 Task: Leave a comment on recent  post of JPMorgan Chase & Co.
Action: Mouse moved to (487, 61)
Screenshot: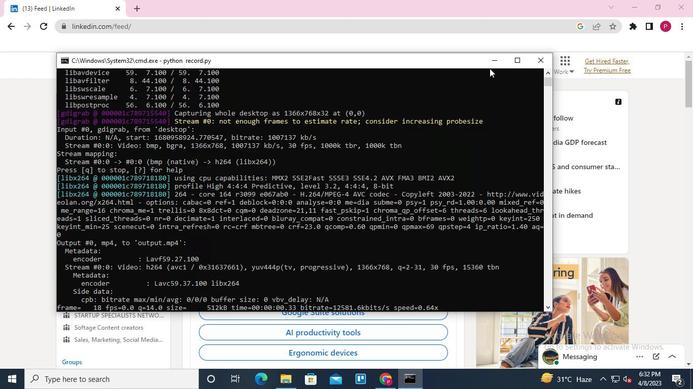 
Action: Mouse pressed left at (487, 61)
Screenshot: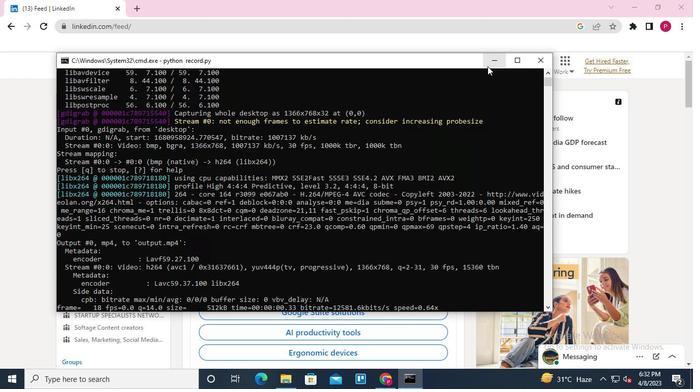 
Action: Mouse moved to (213, 92)
Screenshot: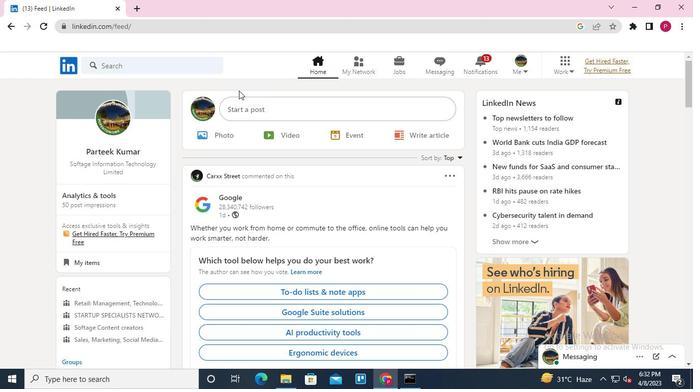 
Action: Mouse pressed left at (213, 92)
Screenshot: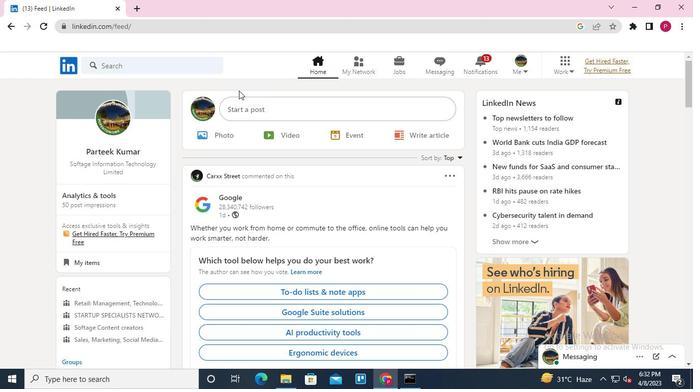 
Action: Mouse moved to (216, 66)
Screenshot: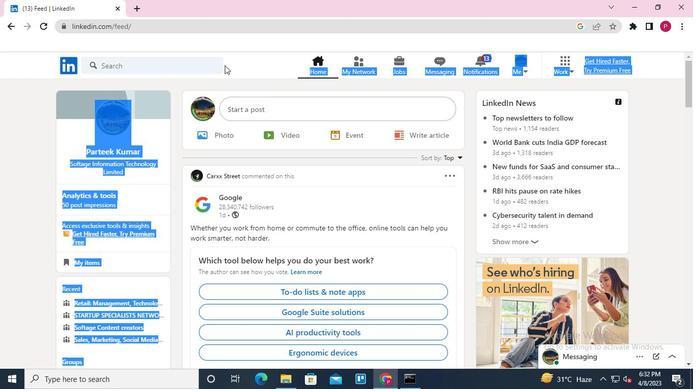 
Action: Mouse pressed left at (216, 66)
Screenshot: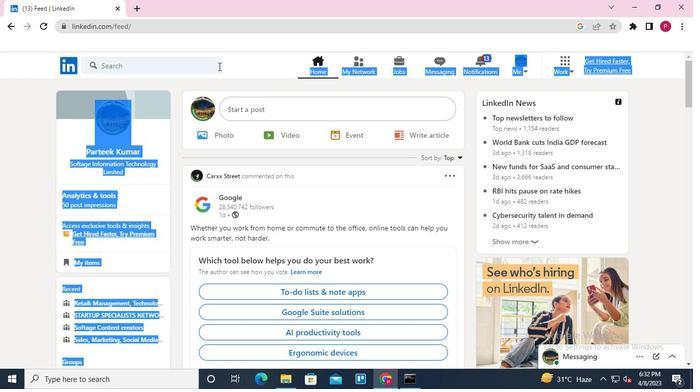 
Action: Mouse moved to (106, 112)
Screenshot: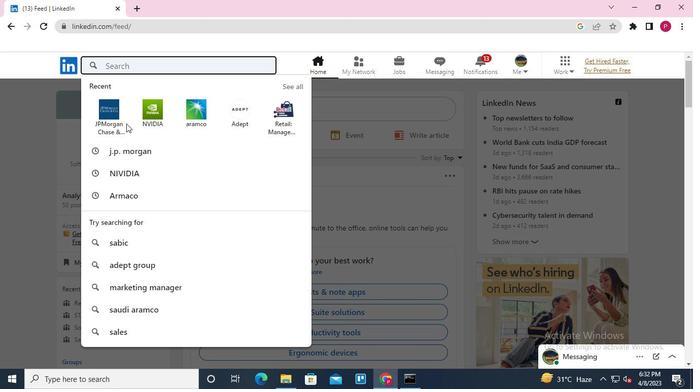 
Action: Mouse pressed left at (106, 112)
Screenshot: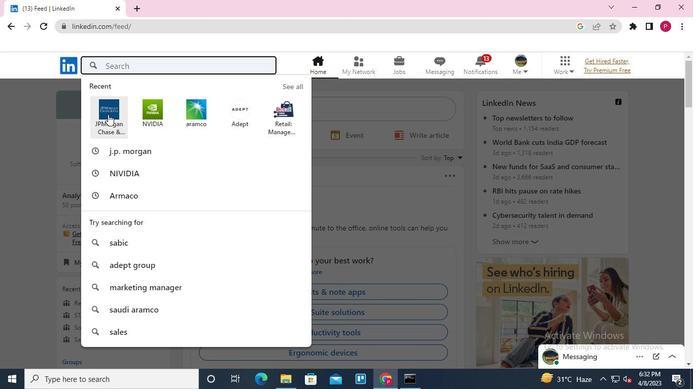 
Action: Mouse moved to (169, 118)
Screenshot: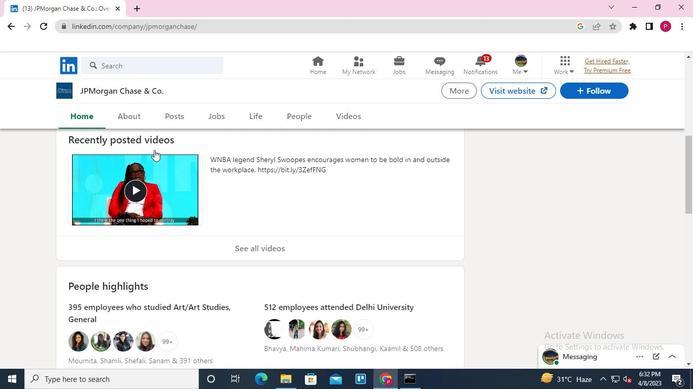 
Action: Mouse pressed left at (169, 118)
Screenshot: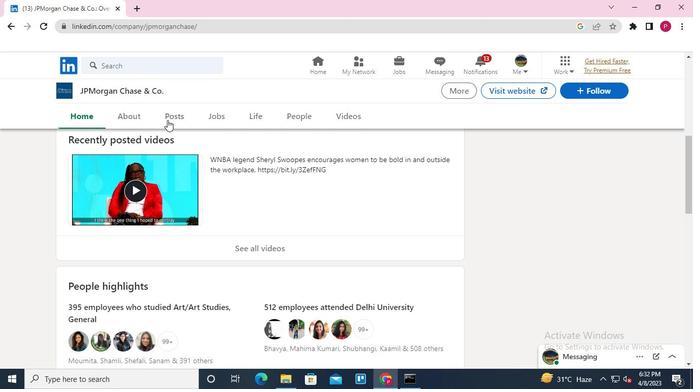 
Action: Mouse moved to (292, 253)
Screenshot: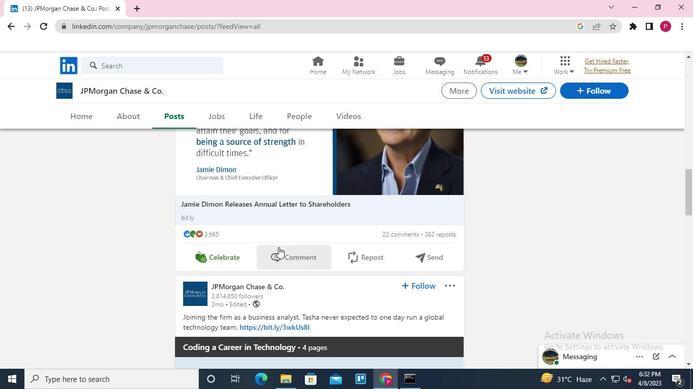 
Action: Mouse pressed left at (292, 253)
Screenshot: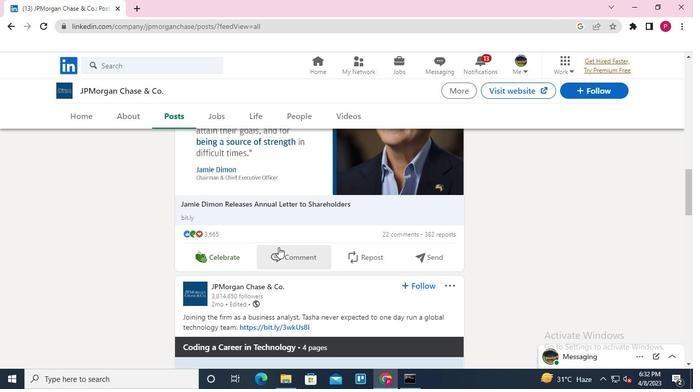 
Action: Mouse moved to (269, 285)
Screenshot: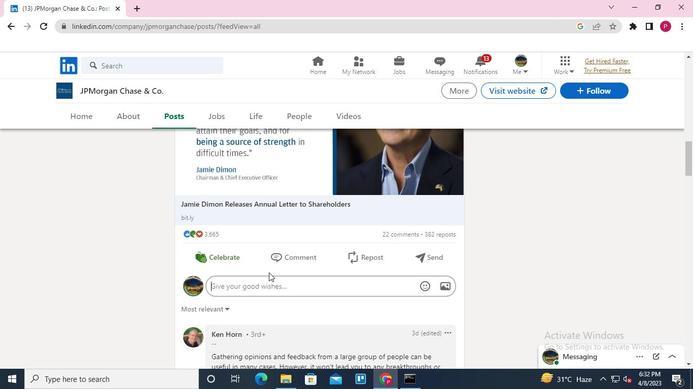 
Action: Mouse pressed left at (269, 285)
Screenshot: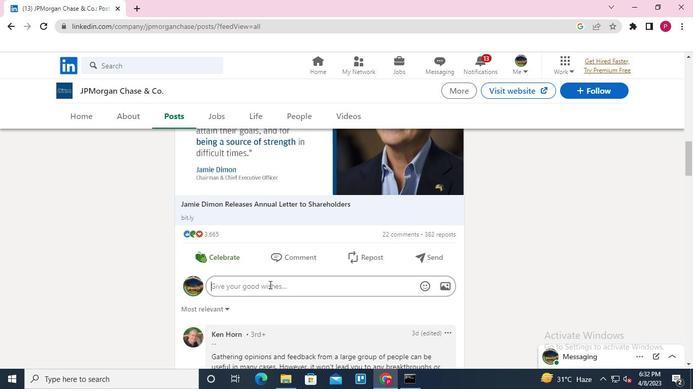 
Action: Keyboard Key.shift
Screenshot: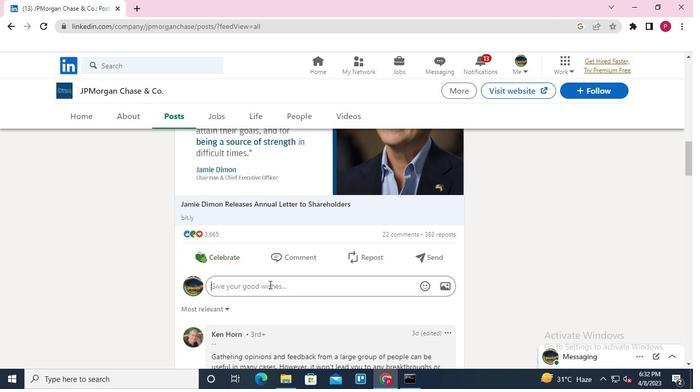 
Action: Keyboard G
Screenshot: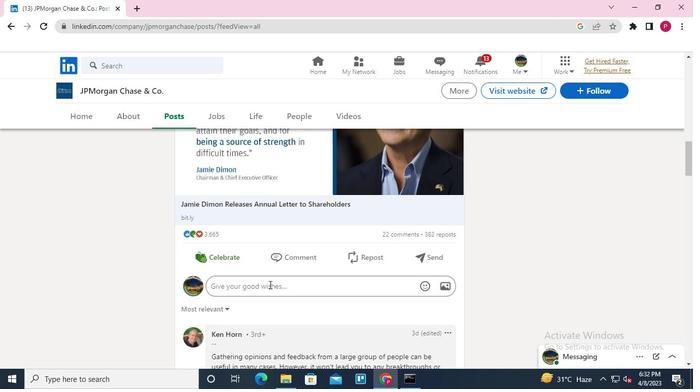 
Action: Keyboard o
Screenshot: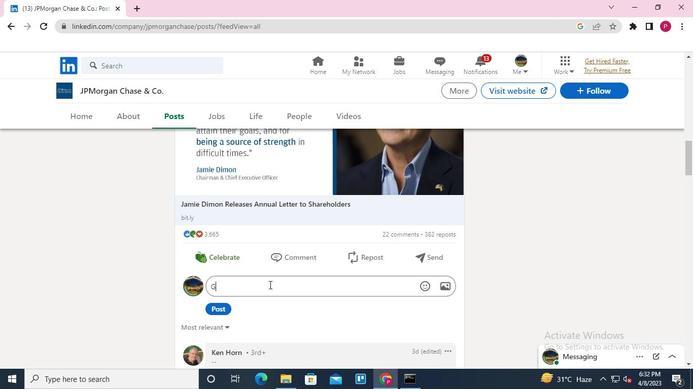 
Action: Keyboard o
Screenshot: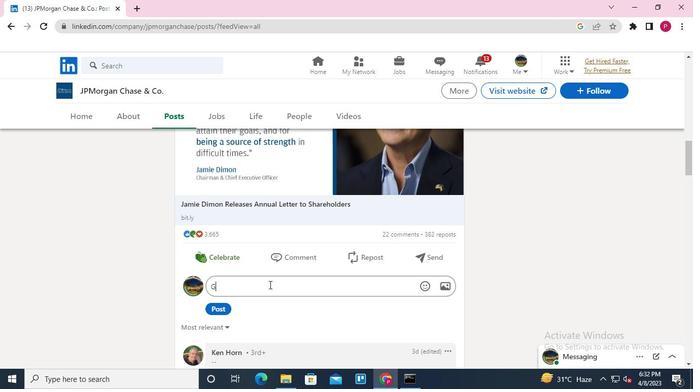
Action: Keyboard d
Screenshot: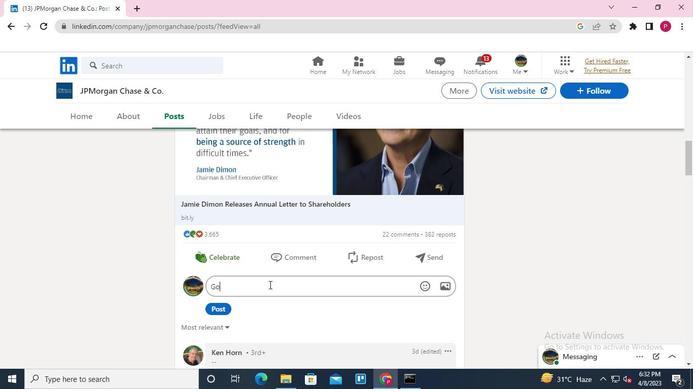 
Action: Keyboard Key.space
Screenshot: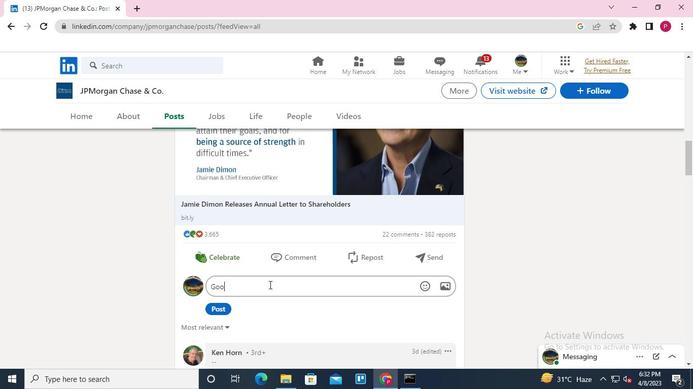 
Action: Keyboard l
Screenshot: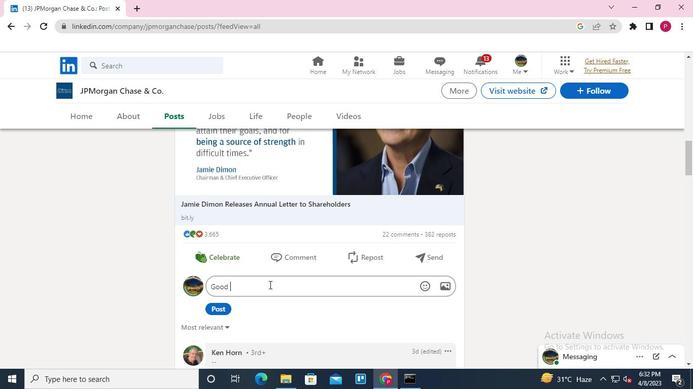 
Action: Keyboard e
Screenshot: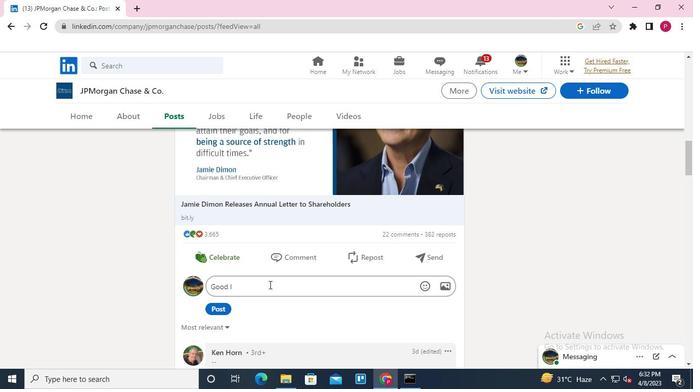 
Action: Keyboard e
Screenshot: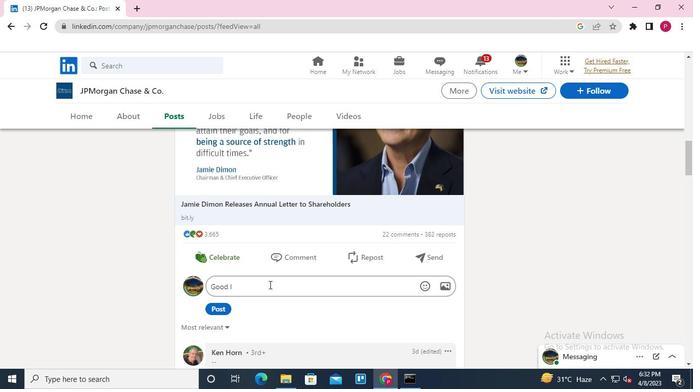 
Action: Keyboard p
Screenshot: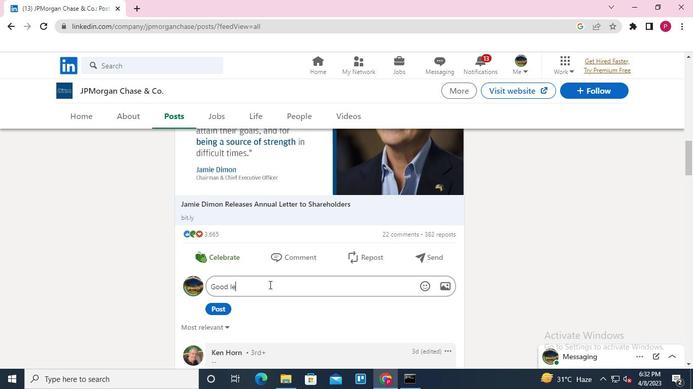 
Action: Keyboard Key.space
Screenshot: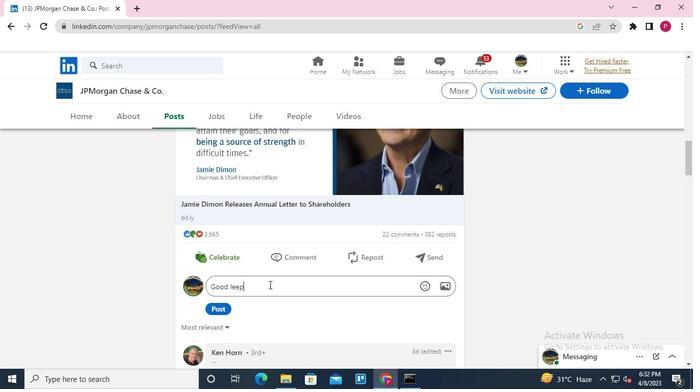 
Action: Keyboard Key.backspace
Screenshot: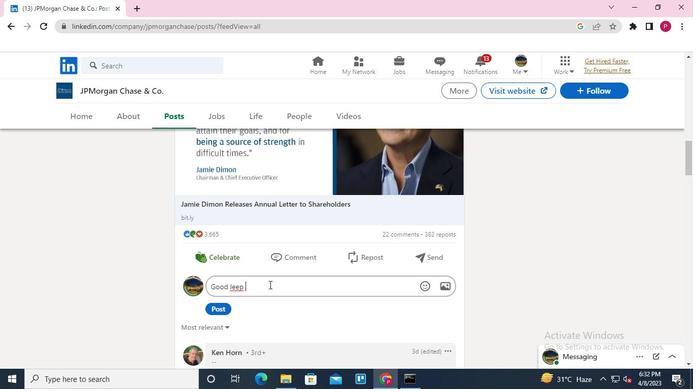 
Action: Keyboard Key.backspace
Screenshot: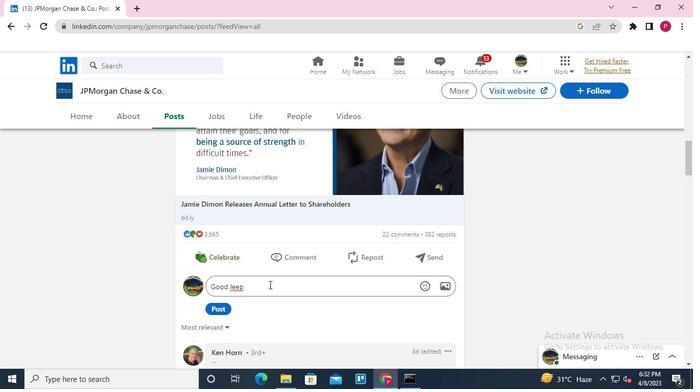 
Action: Keyboard Key.backspace
Screenshot: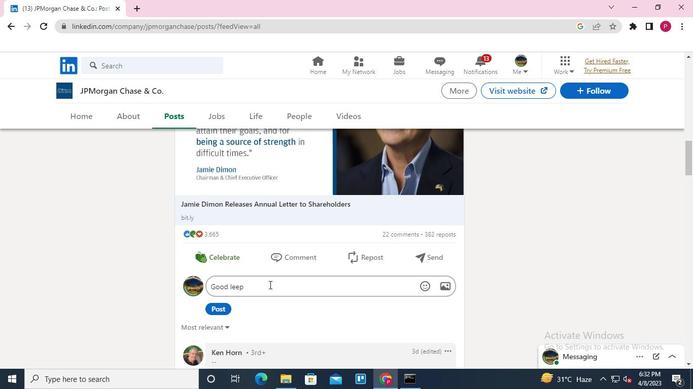 
Action: Keyboard Key.backspace
Screenshot: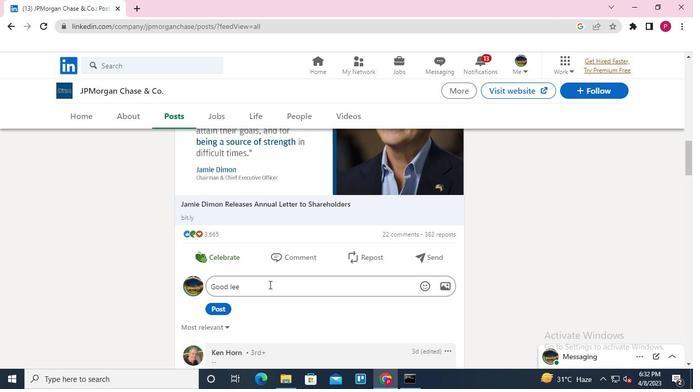 
Action: Keyboard Key.backspace
Screenshot: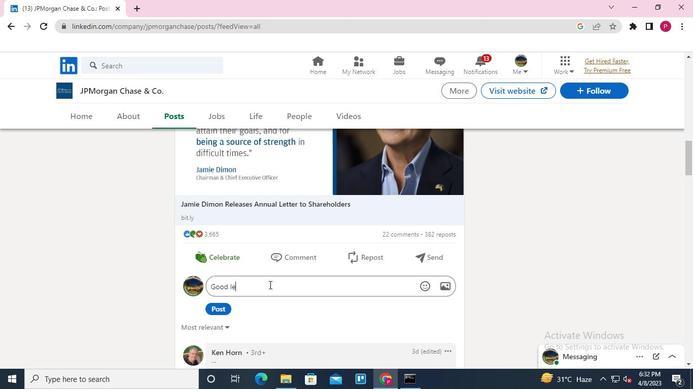 
Action: Keyboard k
Screenshot: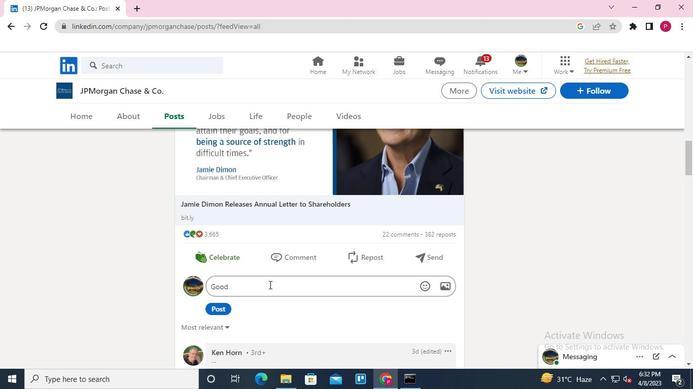 
Action: Keyboard e
Screenshot: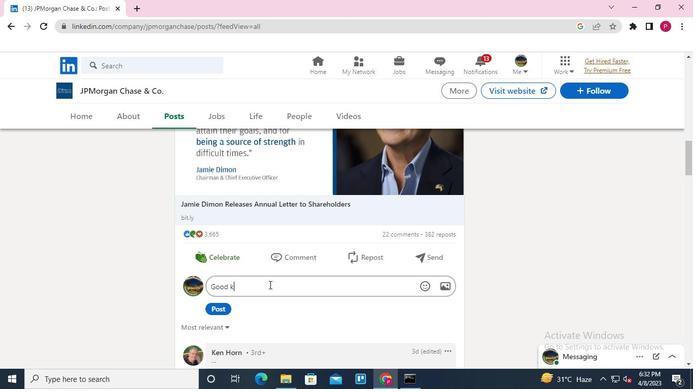 
Action: Keyboard e
Screenshot: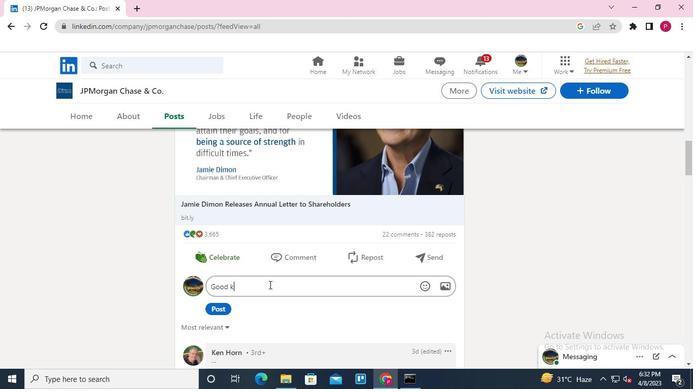 
Action: Keyboard p
Screenshot: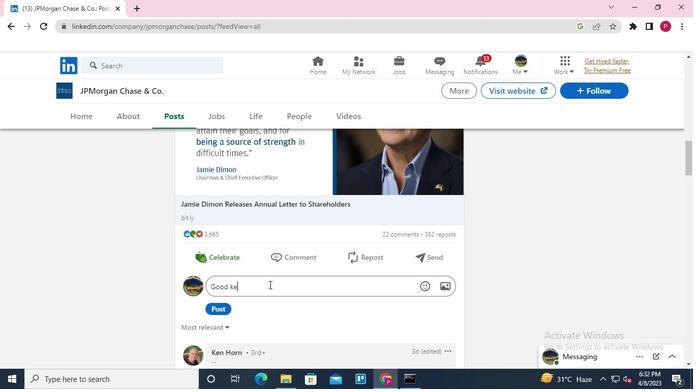 
Action: Keyboard Key.space
Screenshot: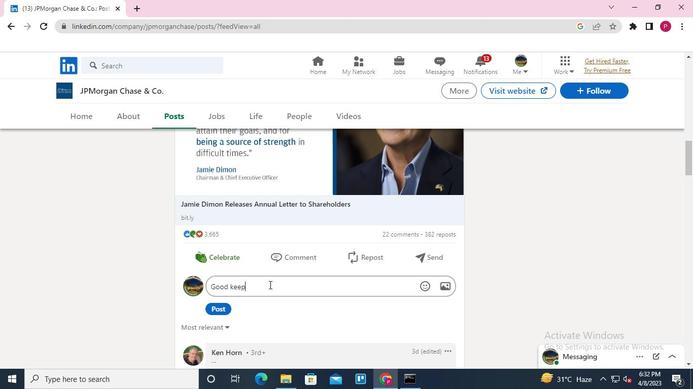 
Action: Keyboard i
Screenshot: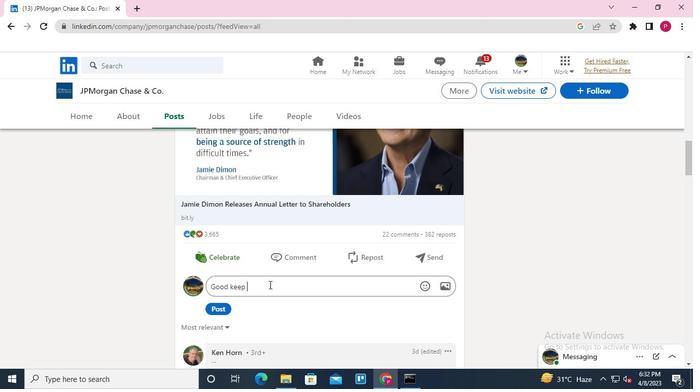 
Action: Keyboard t
Screenshot: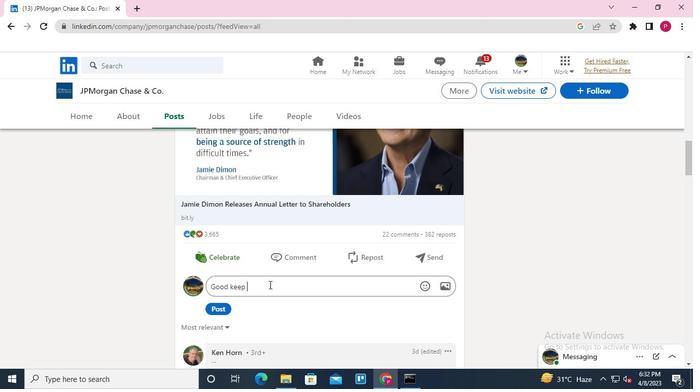 
Action: Keyboard Key.space
Screenshot: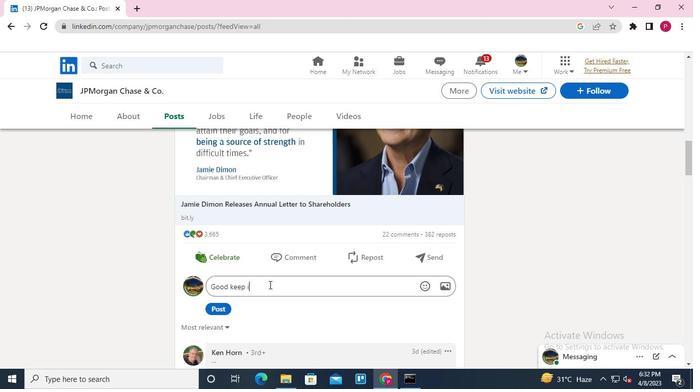 
Action: Keyboard u
Screenshot: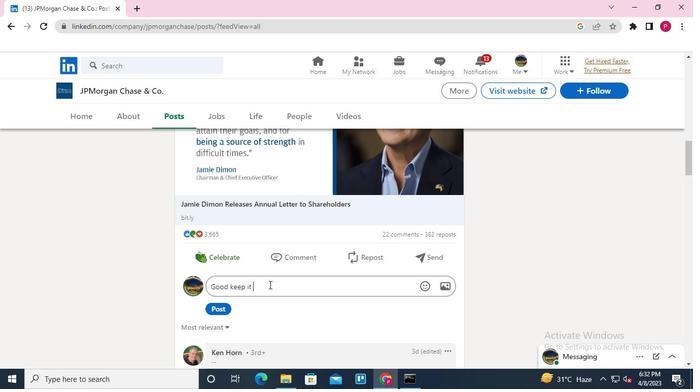 
Action: Keyboard p
Screenshot: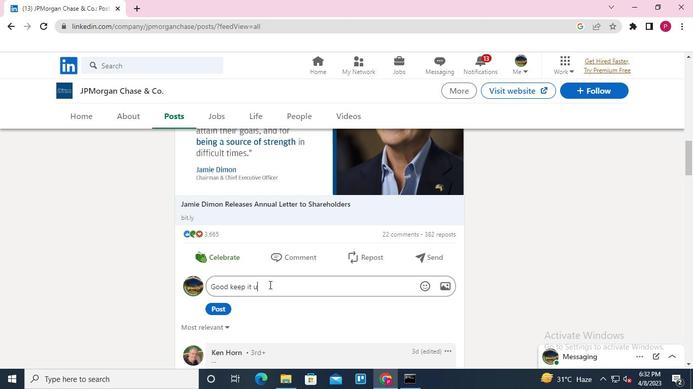 
Action: Mouse moved to (210, 313)
Screenshot: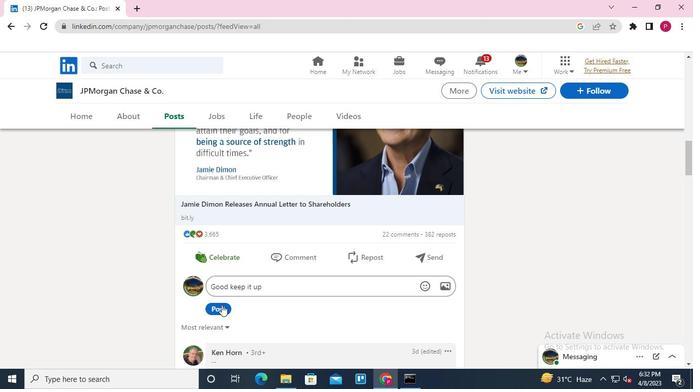 
Action: Mouse pressed left at (210, 313)
Screenshot: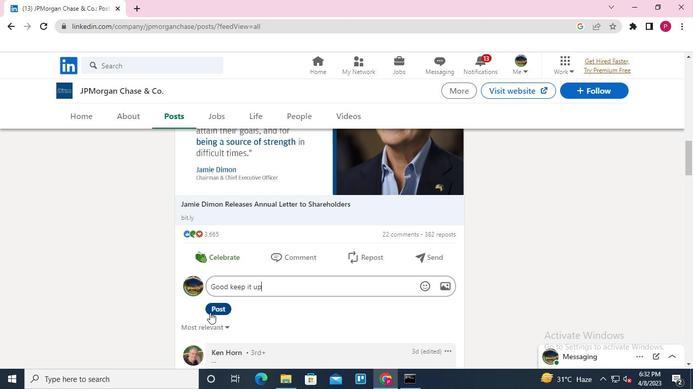 
Action: Keyboard Key.alt_l
Screenshot: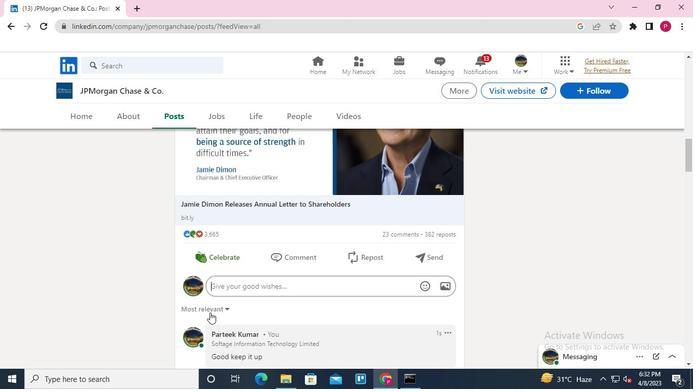 
Action: Keyboard Key.tab
Screenshot: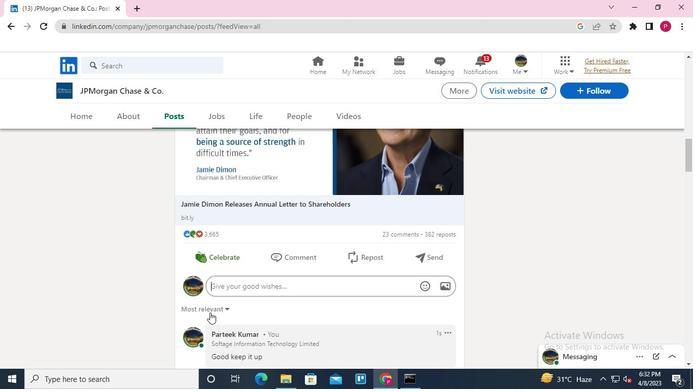 
Action: Mouse moved to (542, 61)
Screenshot: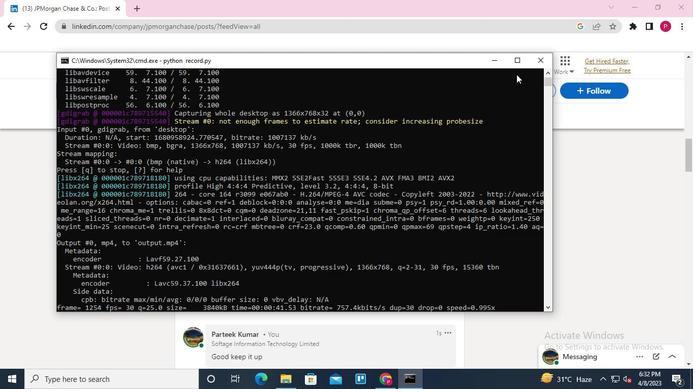 
Action: Mouse pressed left at (542, 61)
Screenshot: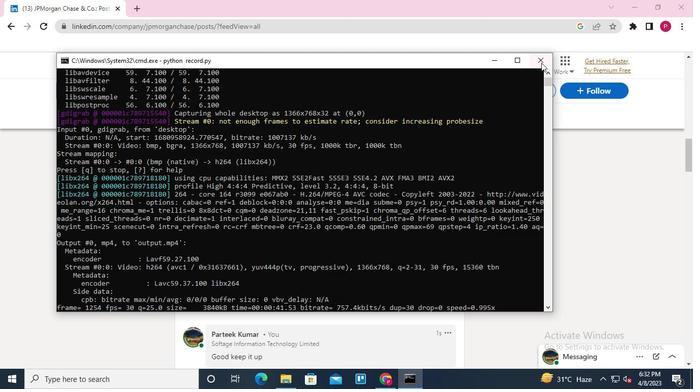 
